 Task: Create a due date automation trigger when advanced on, on the monday of the week a card is due add dates without a complete due date at 11:00 AM.
Action: Mouse moved to (641, 105)
Screenshot: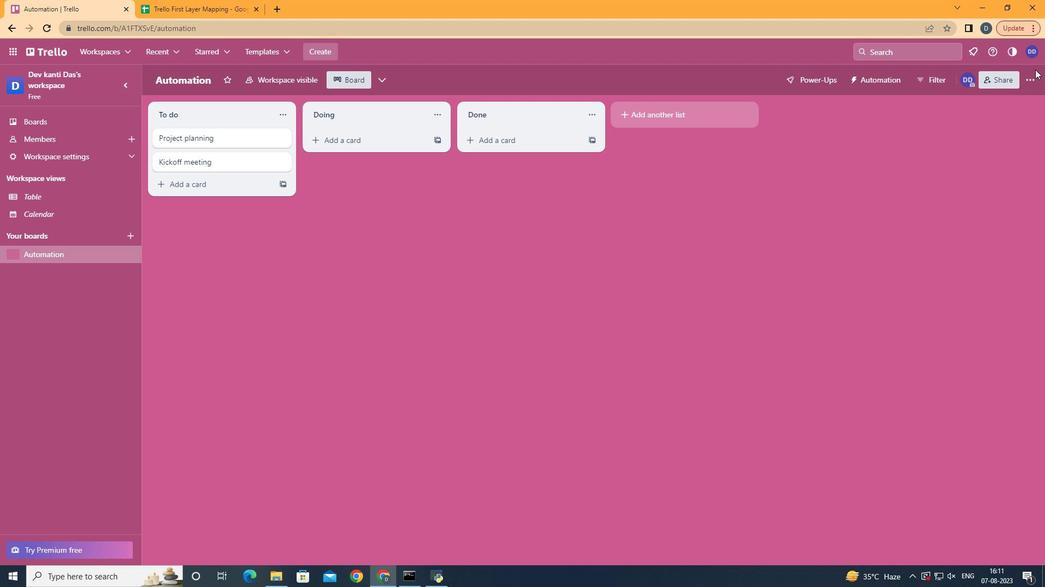 
Action: Mouse pressed left at (641, 105)
Screenshot: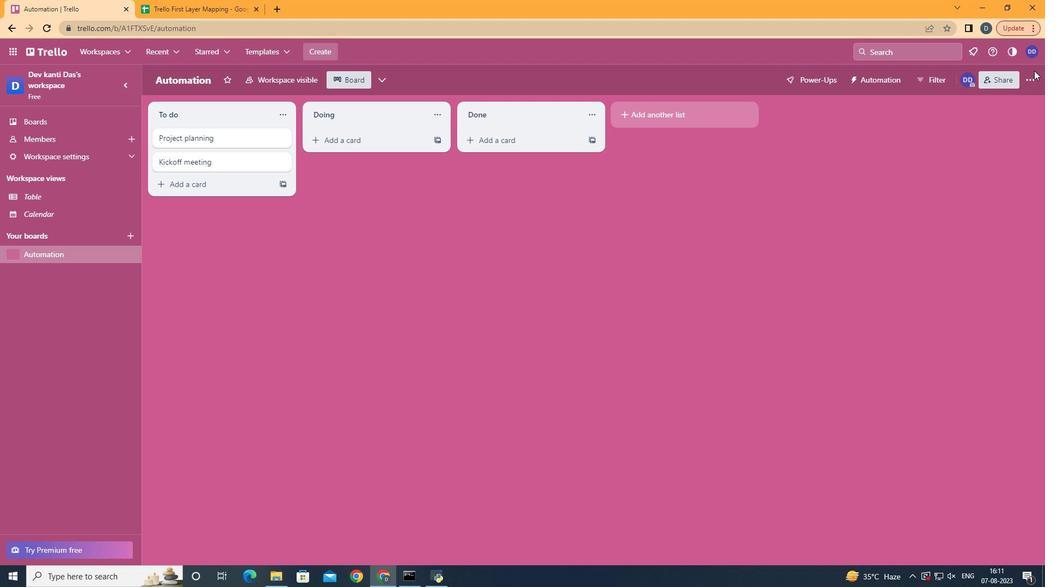 
Action: Mouse moved to (641, 112)
Screenshot: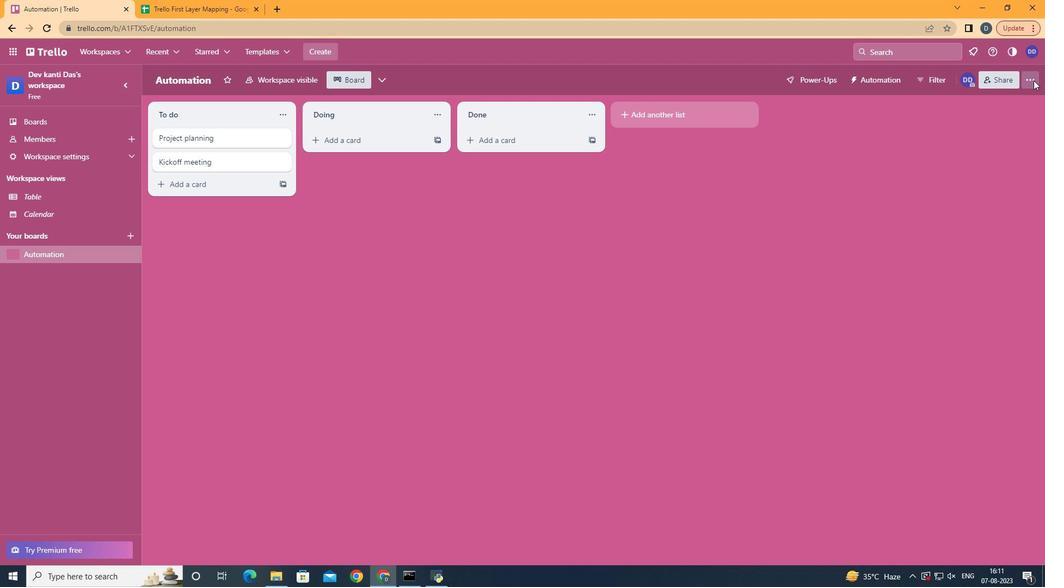 
Action: Mouse pressed left at (641, 112)
Screenshot: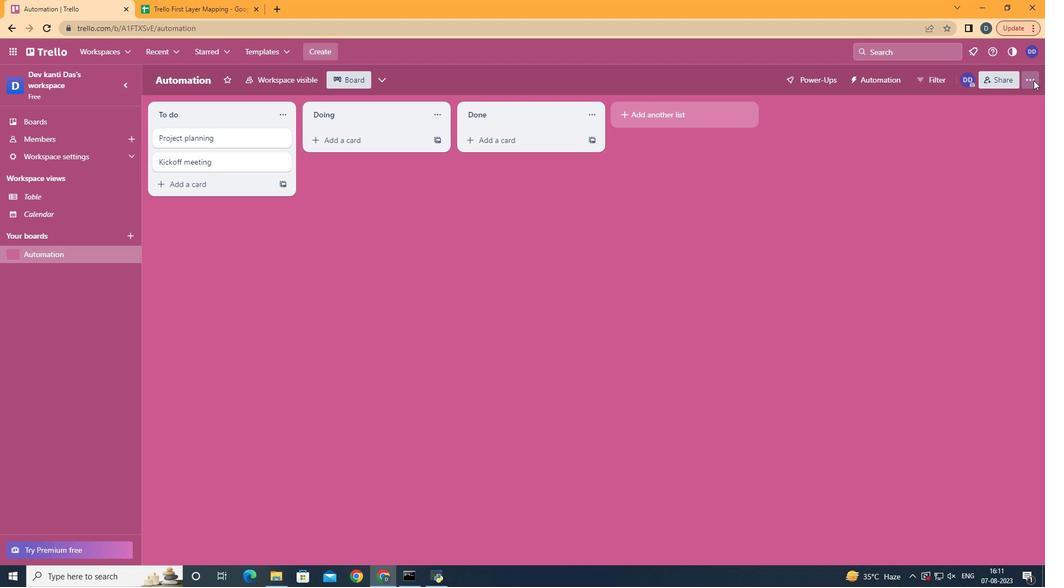 
Action: Mouse moved to (616, 253)
Screenshot: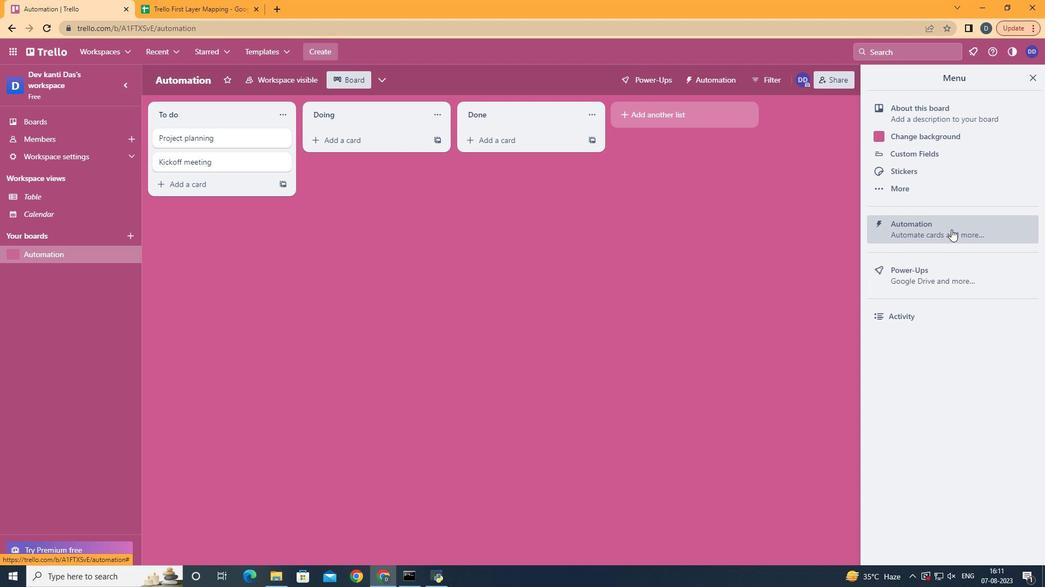 
Action: Mouse pressed left at (616, 253)
Screenshot: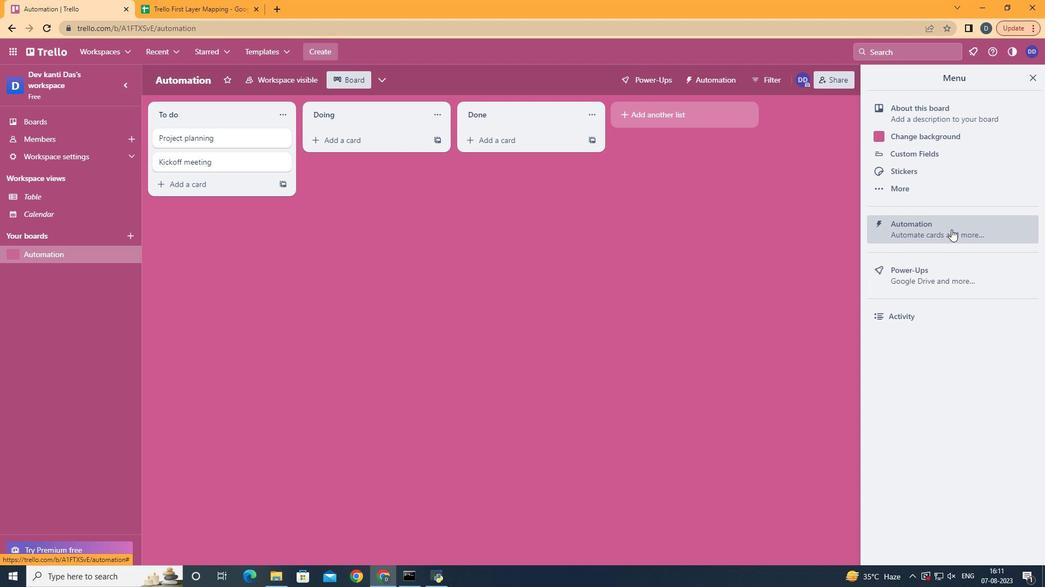 
Action: Mouse moved to (390, 242)
Screenshot: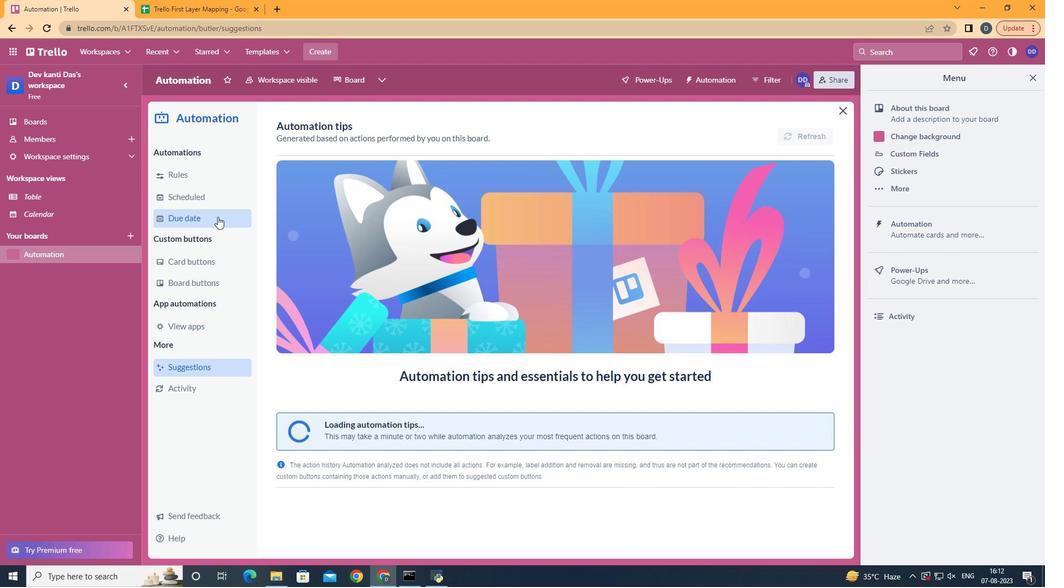 
Action: Mouse pressed left at (390, 242)
Screenshot: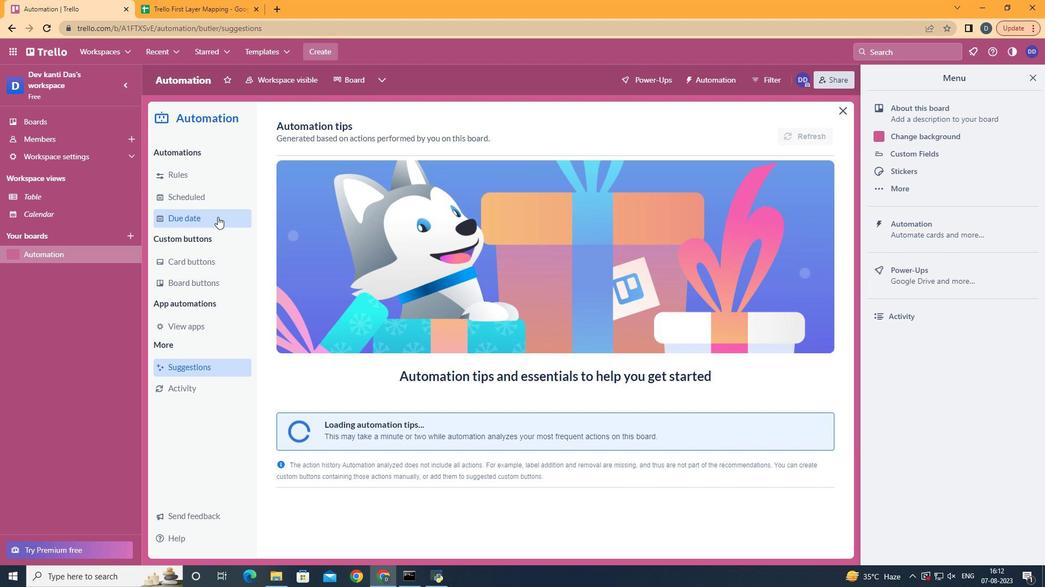 
Action: Mouse moved to (559, 164)
Screenshot: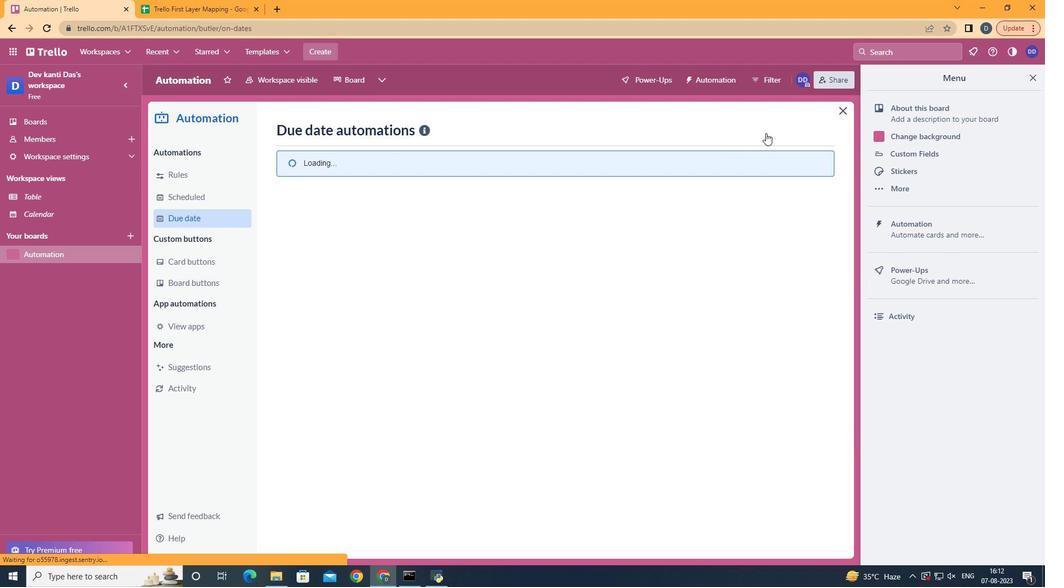 
Action: Mouse pressed left at (559, 164)
Screenshot: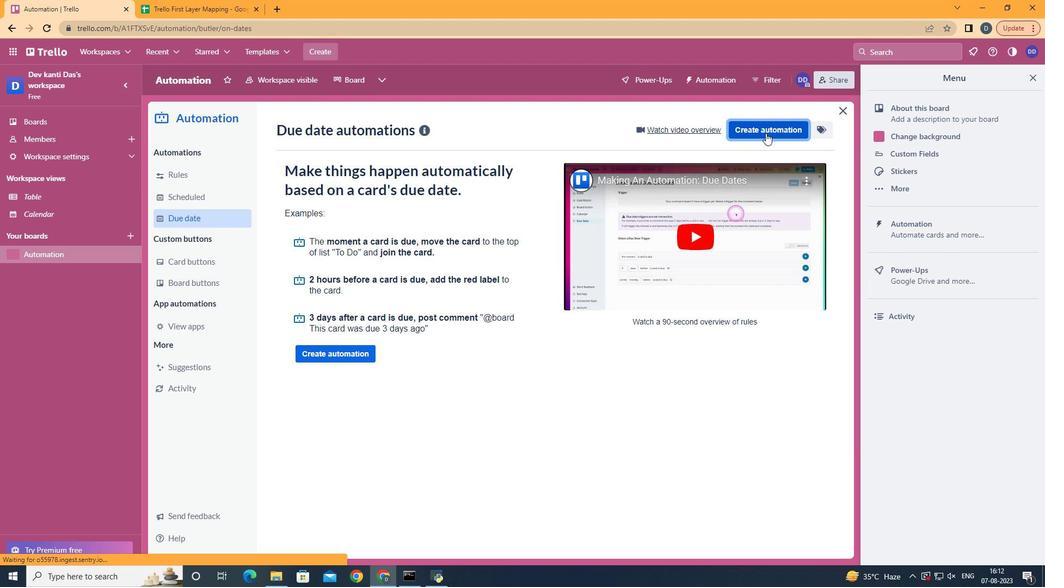 
Action: Mouse moved to (507, 264)
Screenshot: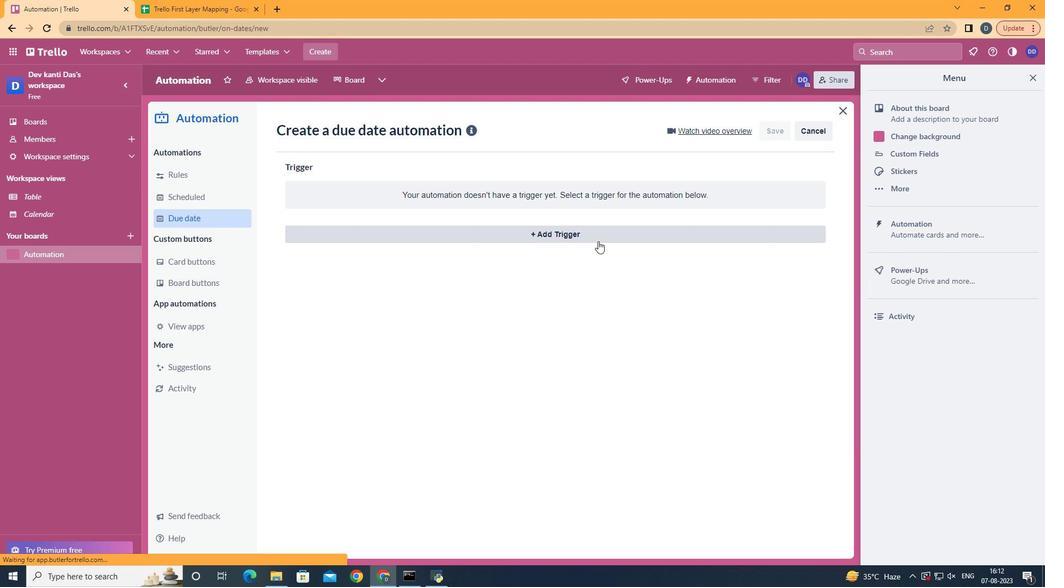 
Action: Mouse pressed left at (507, 264)
Screenshot: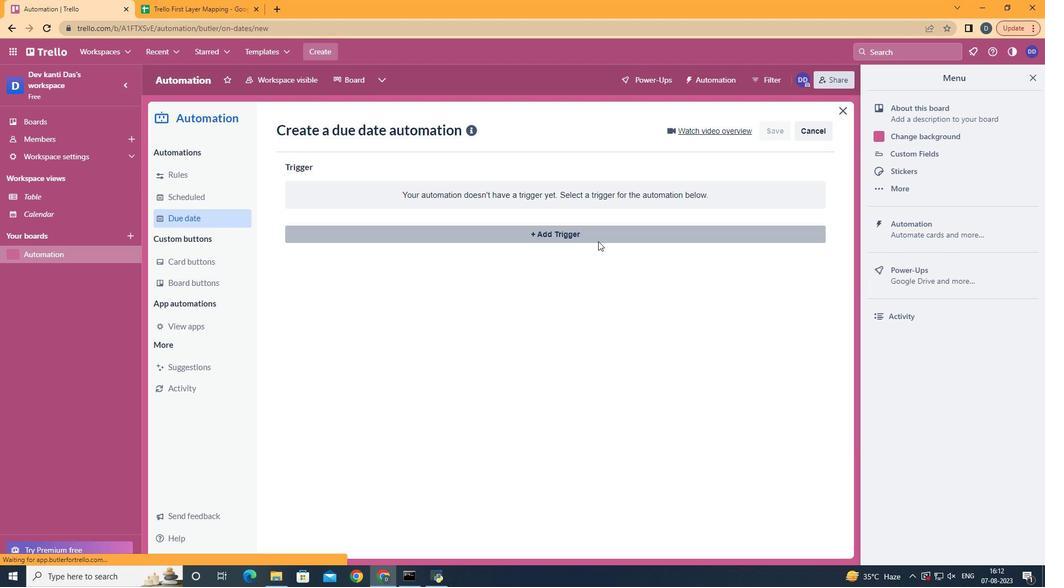 
Action: Mouse moved to (433, 306)
Screenshot: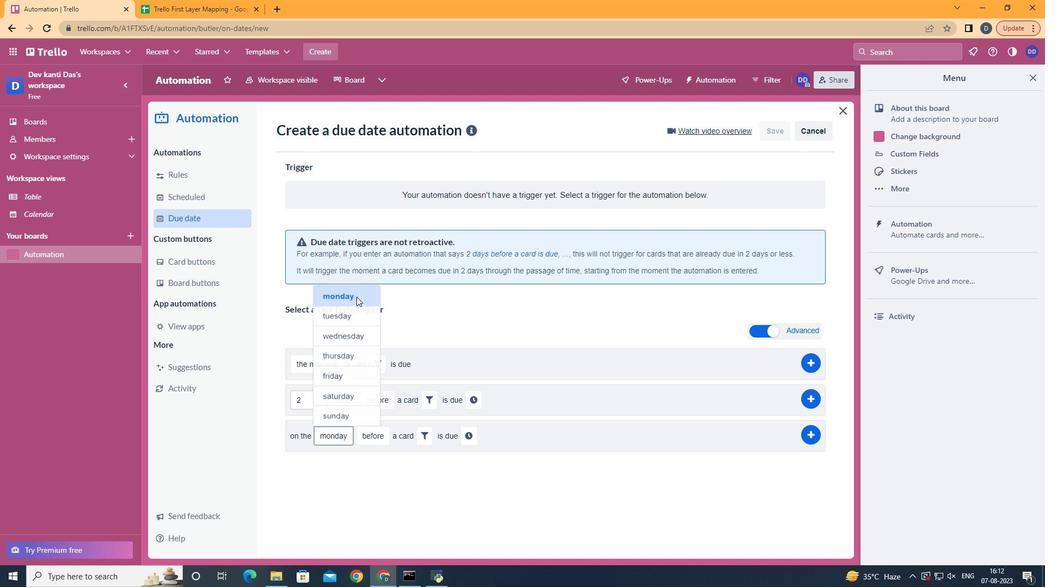 
Action: Mouse pressed left at (433, 306)
Screenshot: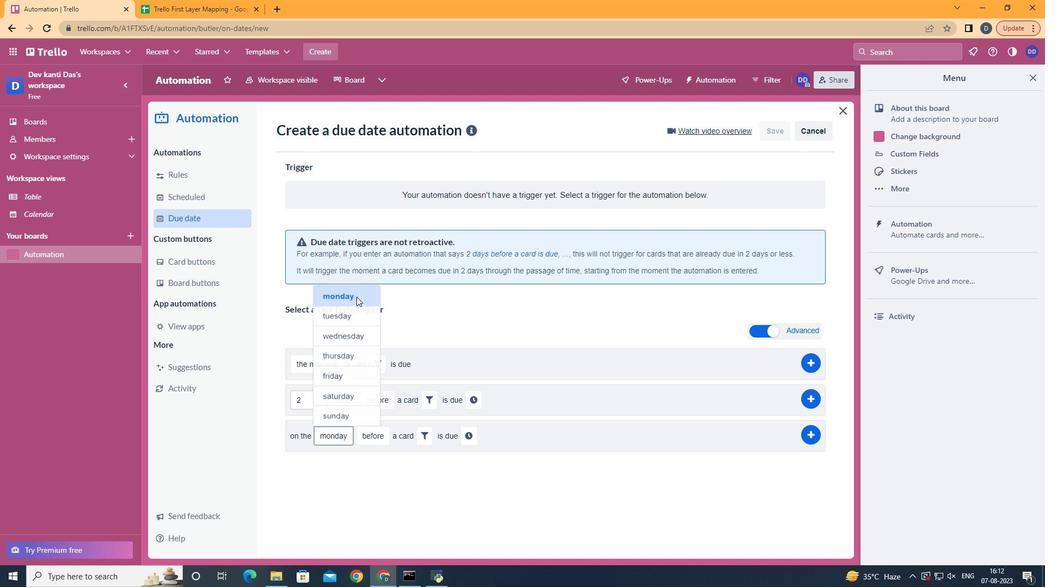 
Action: Mouse moved to (445, 502)
Screenshot: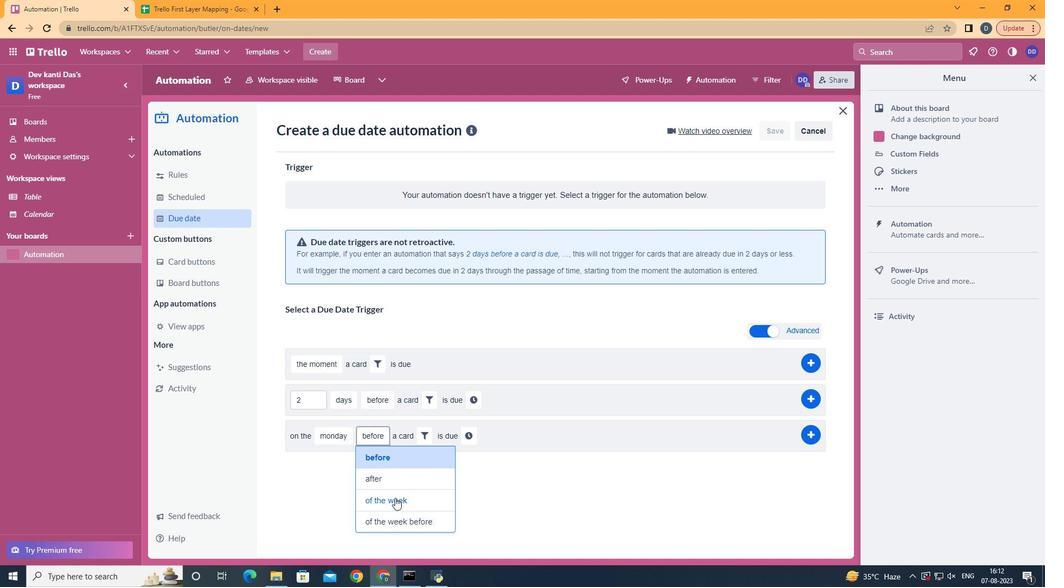 
Action: Mouse pressed left at (445, 502)
Screenshot: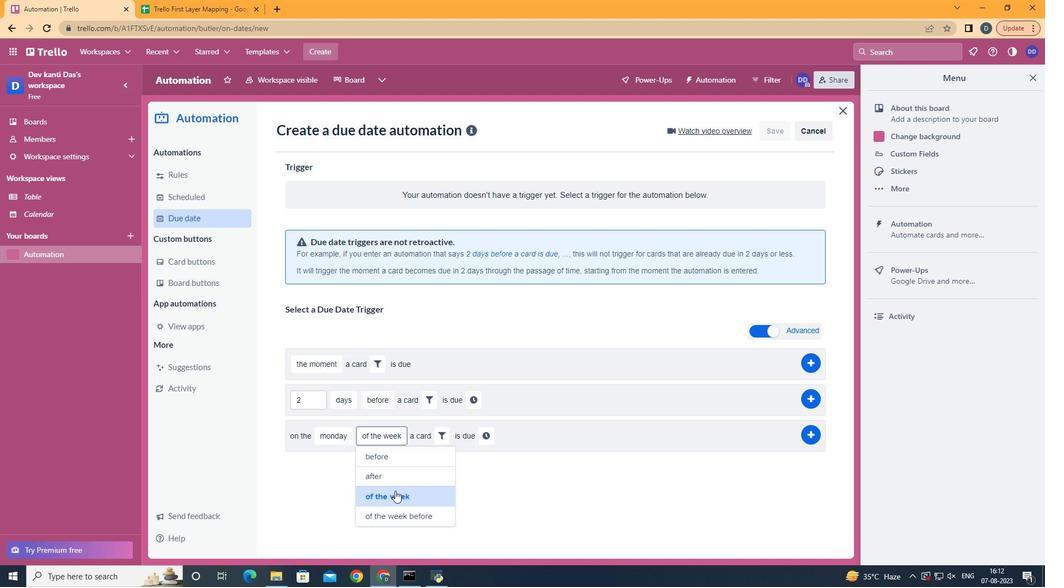 
Action: Mouse moved to (459, 449)
Screenshot: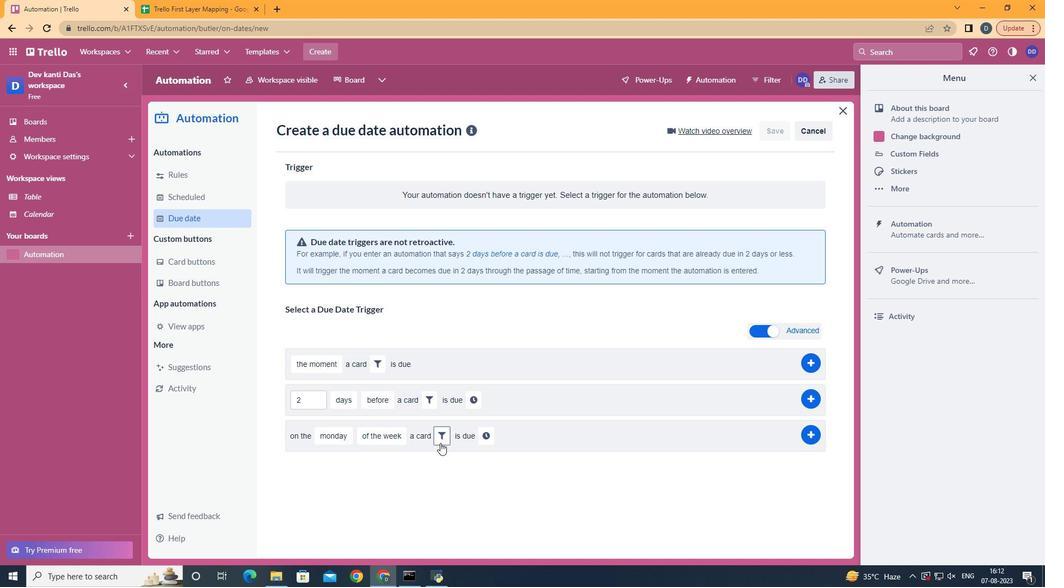 
Action: Mouse pressed left at (459, 449)
Screenshot: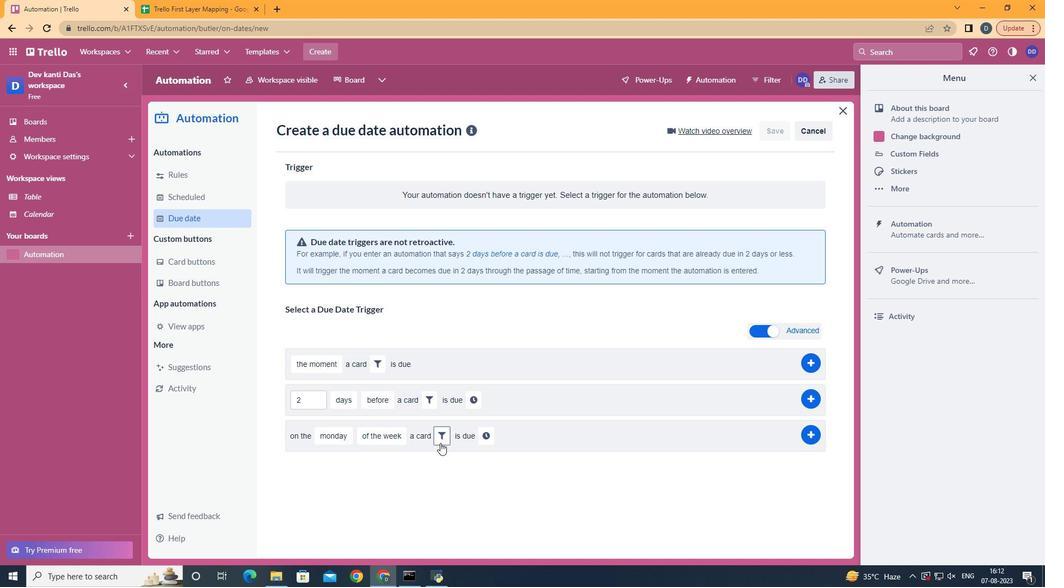 
Action: Mouse moved to (477, 480)
Screenshot: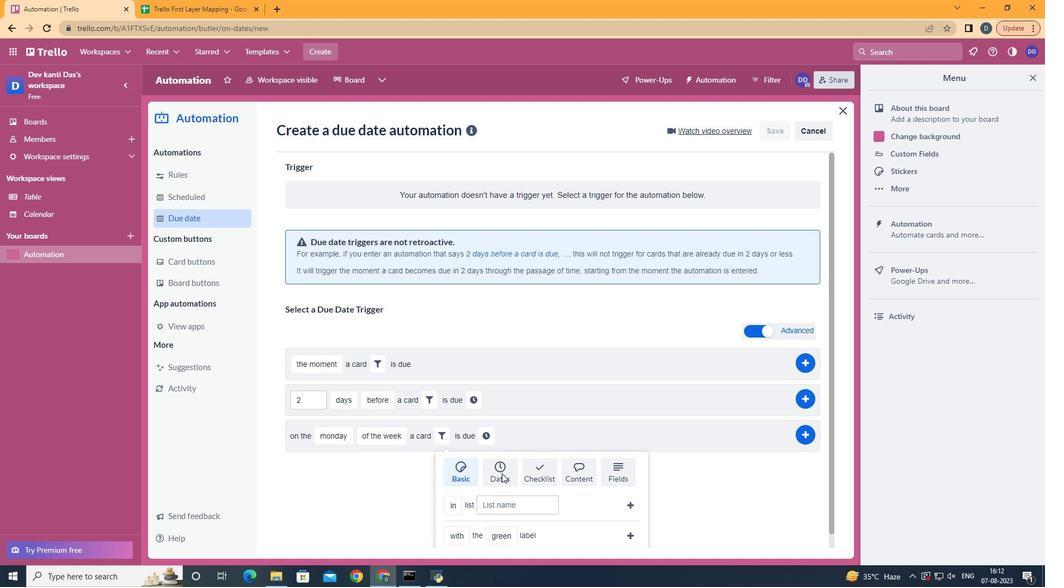 
Action: Mouse pressed left at (477, 480)
Screenshot: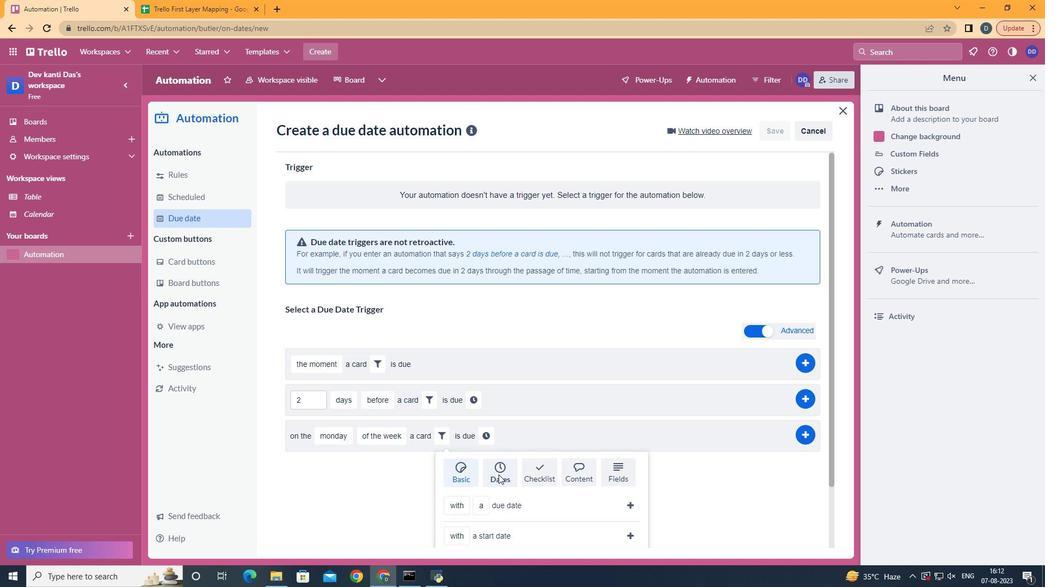 
Action: Mouse moved to (477, 481)
Screenshot: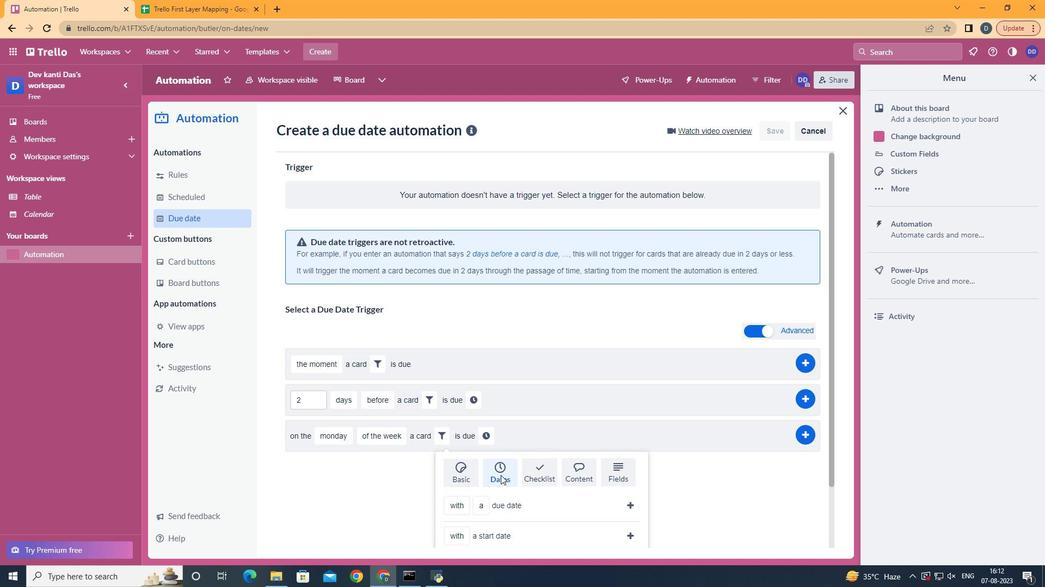 
Action: Mouse scrolled (477, 481) with delta (0, 0)
Screenshot: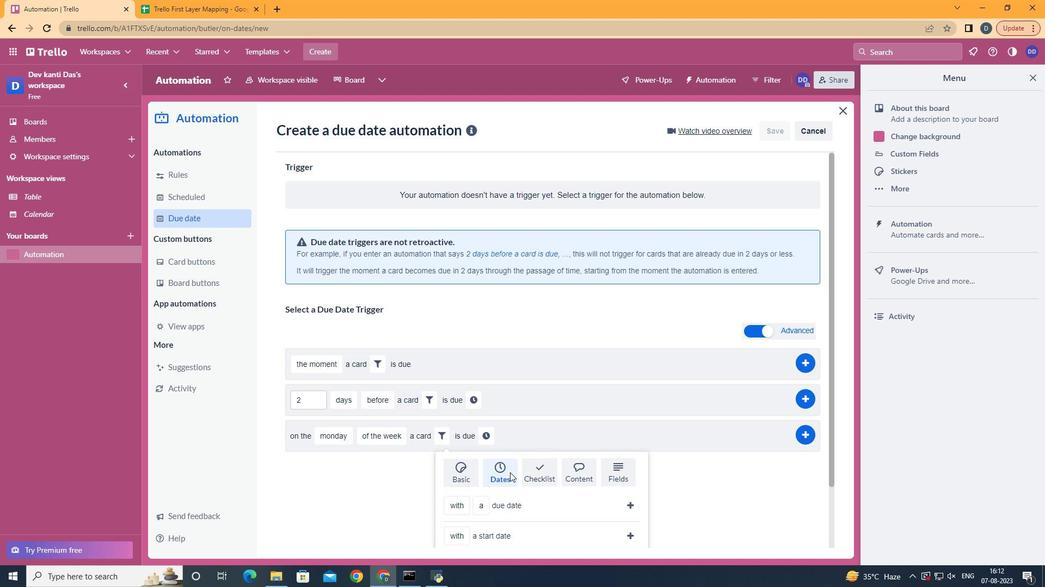 
Action: Mouse moved to (477, 481)
Screenshot: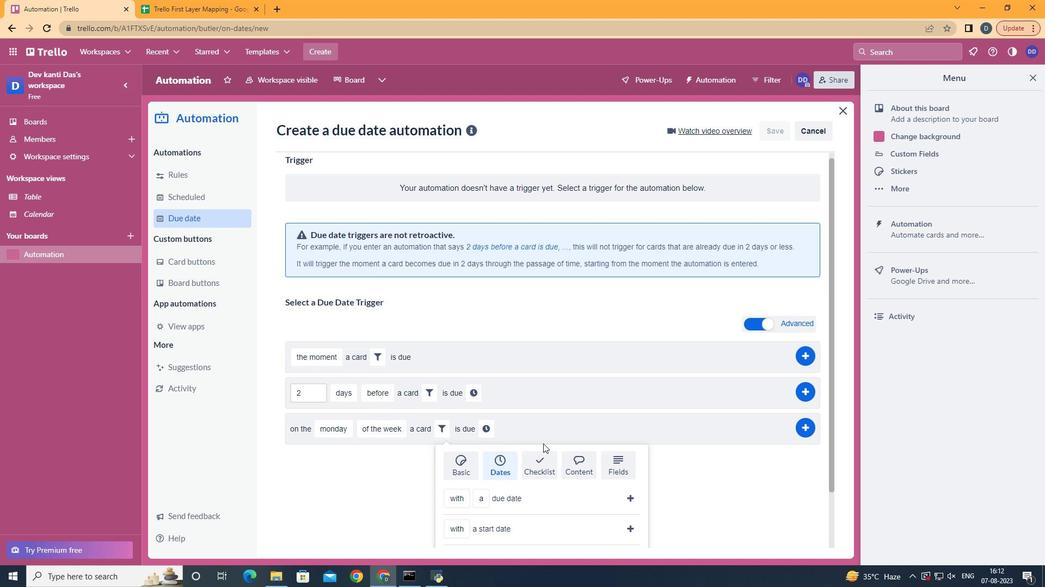 
Action: Mouse scrolled (477, 481) with delta (0, 0)
Screenshot: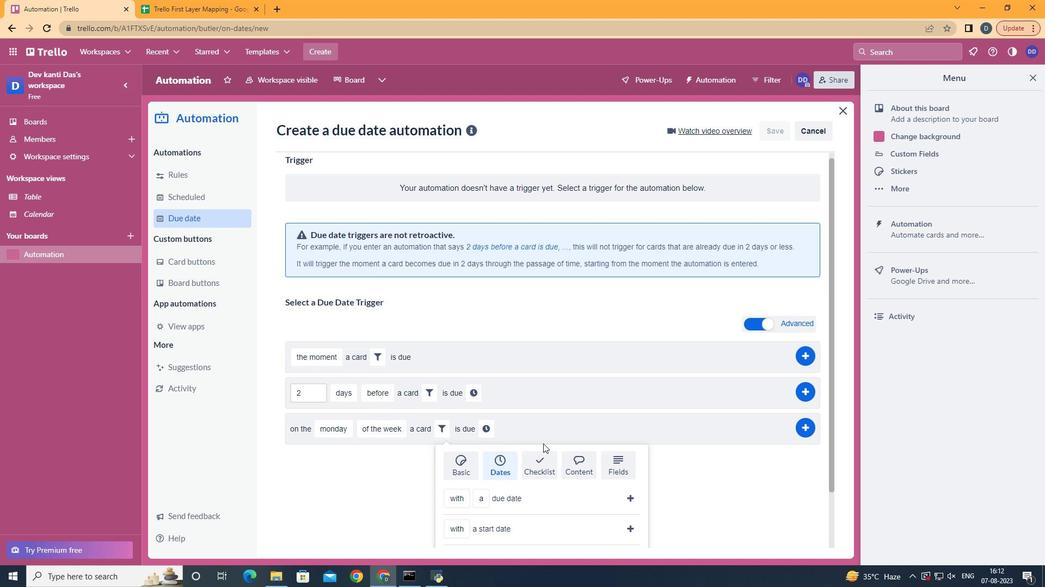 
Action: Mouse moved to (479, 481)
Screenshot: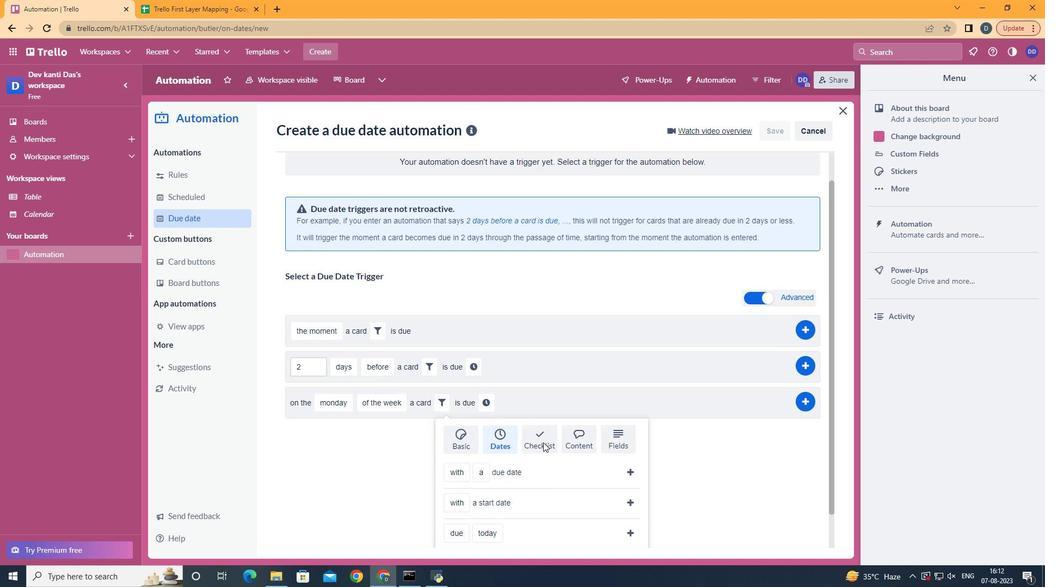 
Action: Mouse scrolled (477, 481) with delta (0, 0)
Screenshot: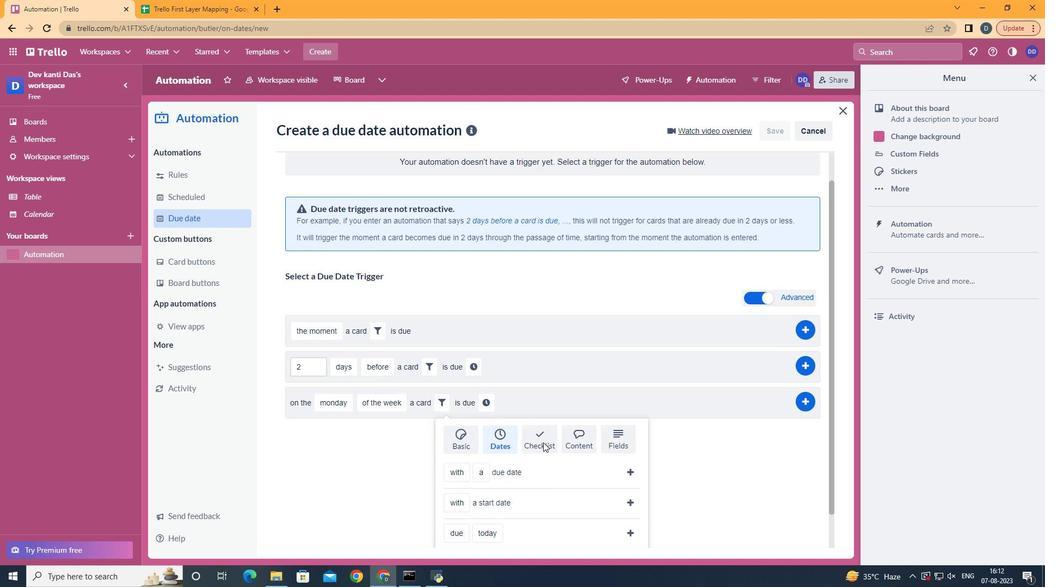 
Action: Mouse moved to (487, 463)
Screenshot: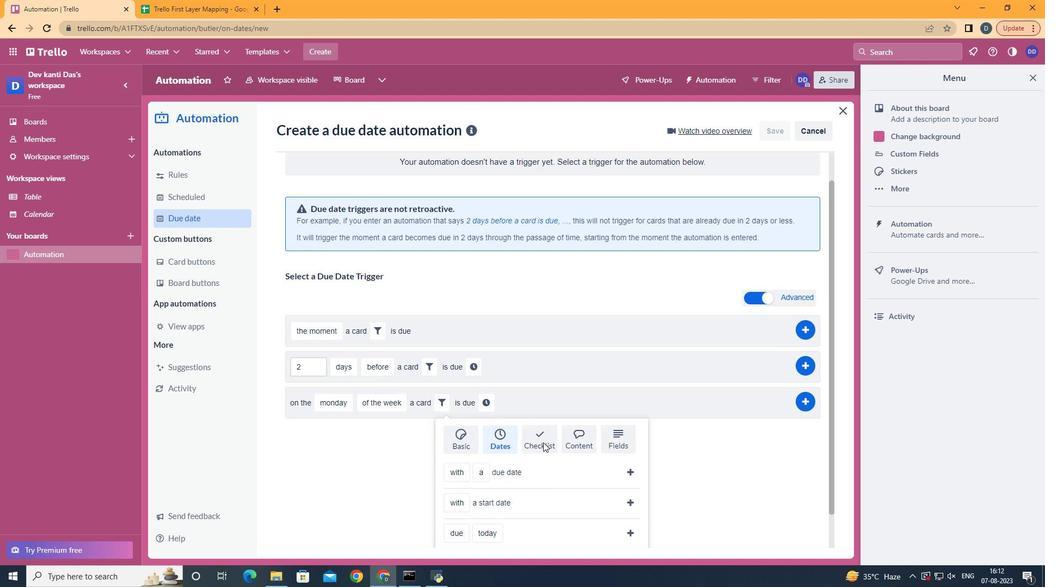 
Action: Mouse scrolled (480, 479) with delta (0, 0)
Screenshot: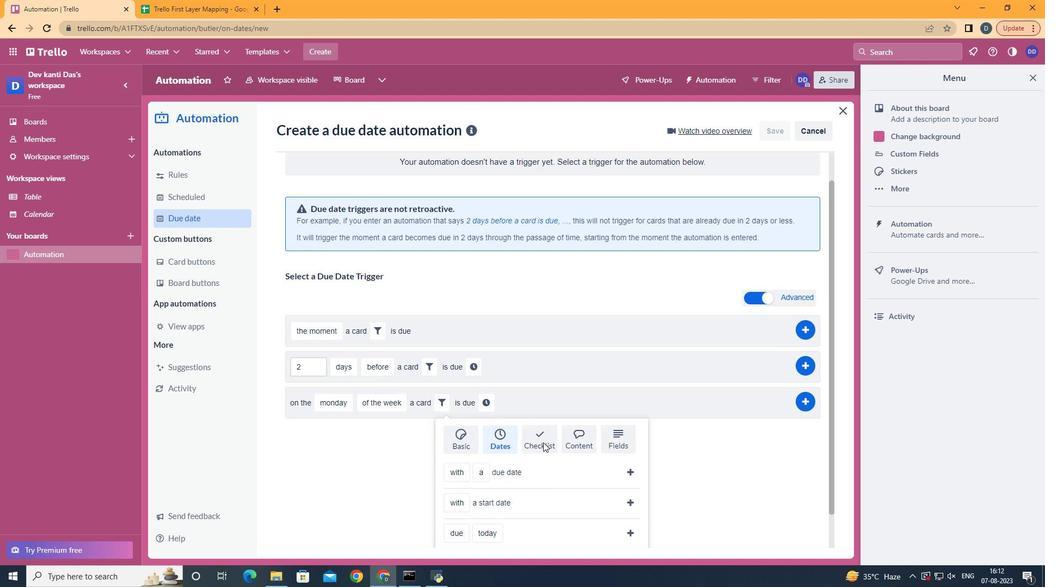 
Action: Mouse moved to (469, 486)
Screenshot: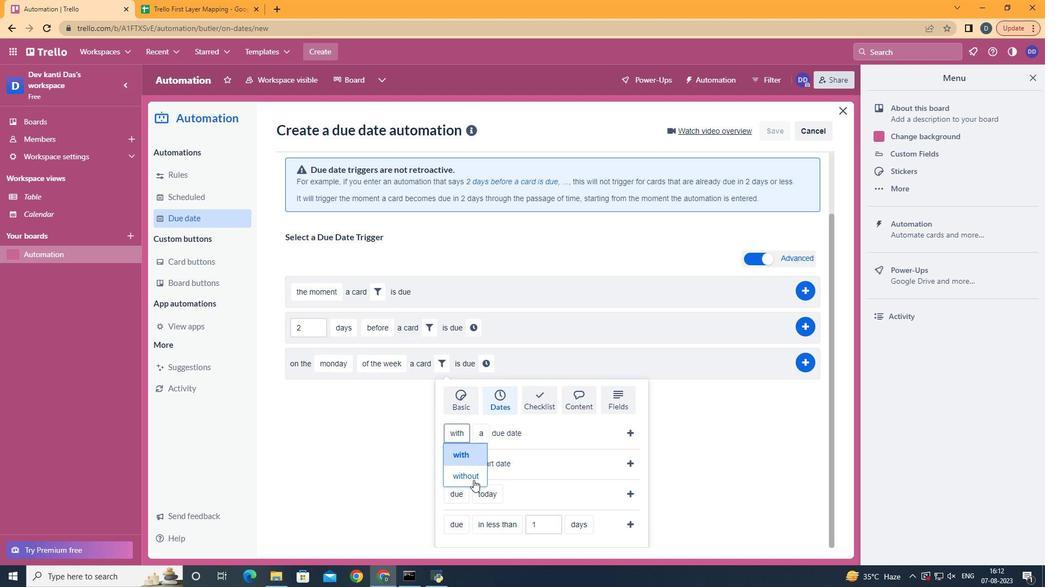 
Action: Mouse pressed left at (469, 486)
Screenshot: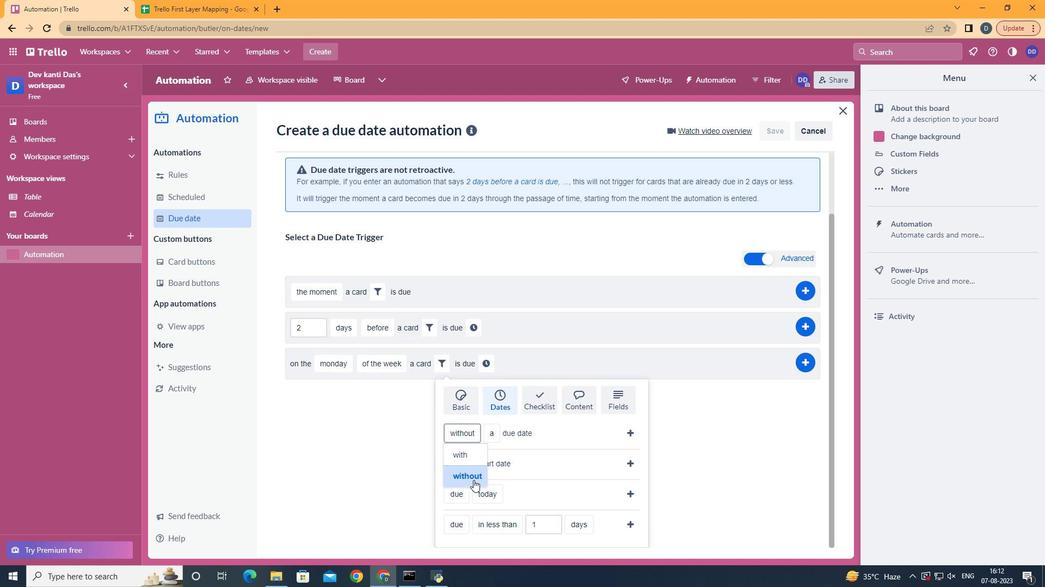 
Action: Mouse moved to (479, 480)
Screenshot: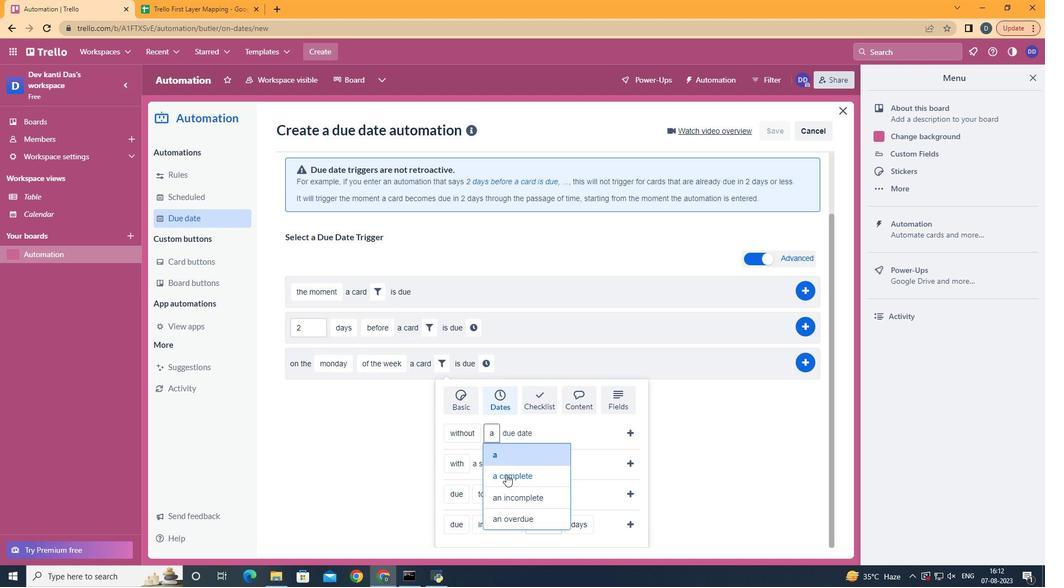 
Action: Mouse pressed left at (479, 480)
Screenshot: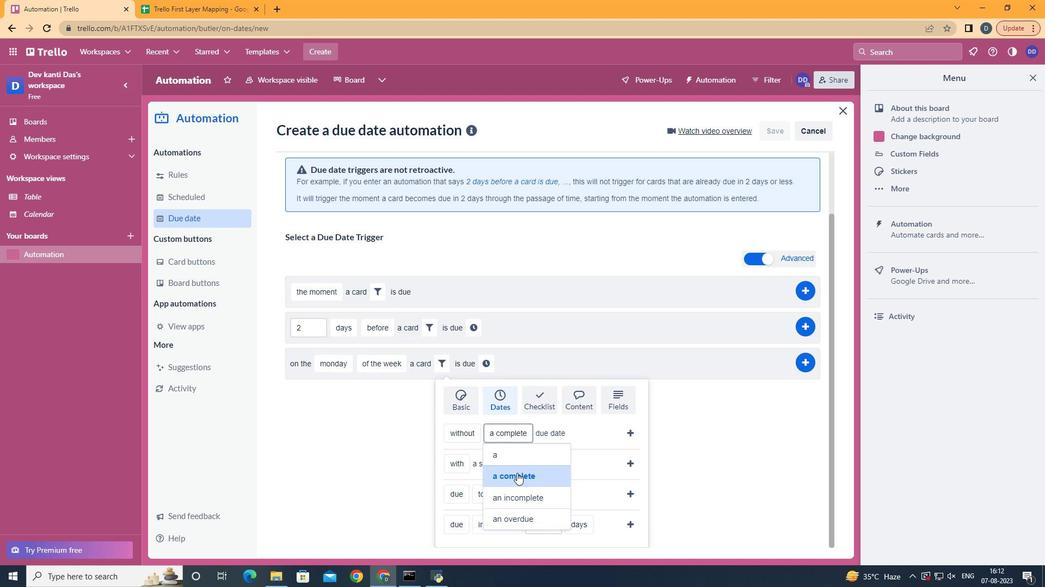 
Action: Mouse moved to (516, 446)
Screenshot: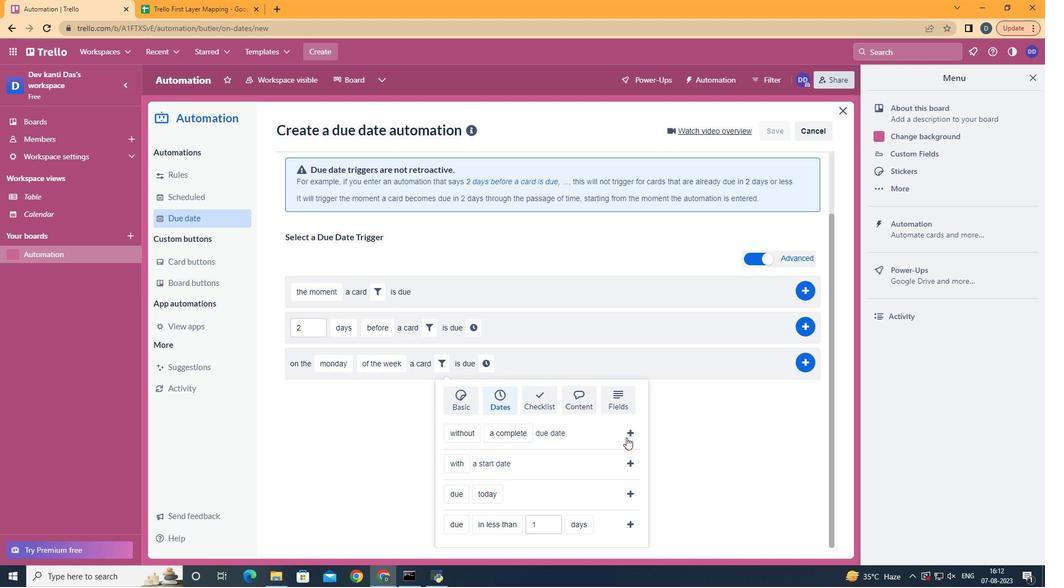 
Action: Mouse pressed left at (516, 446)
Screenshot: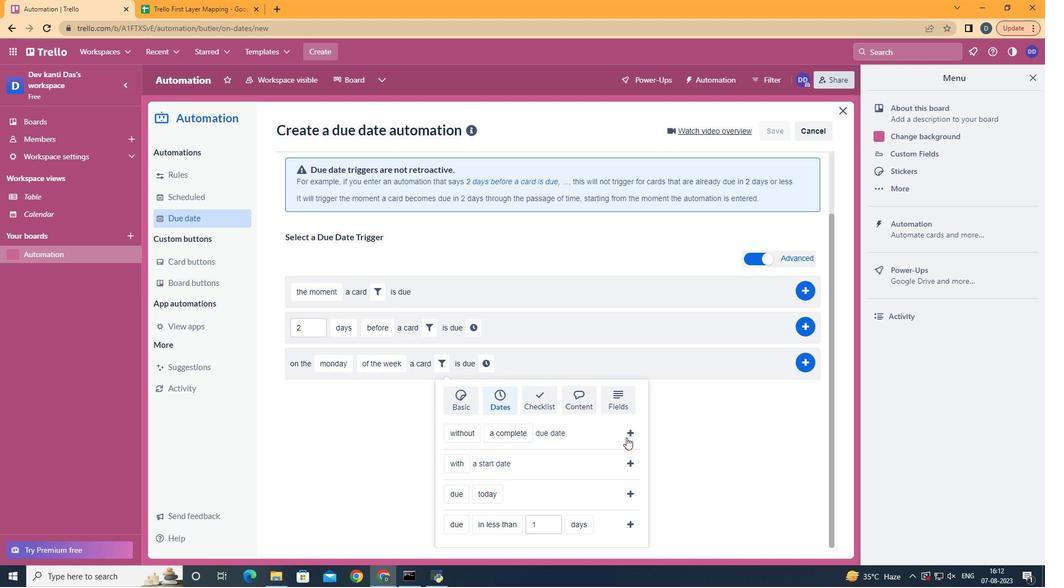
Action: Mouse moved to (510, 446)
Screenshot: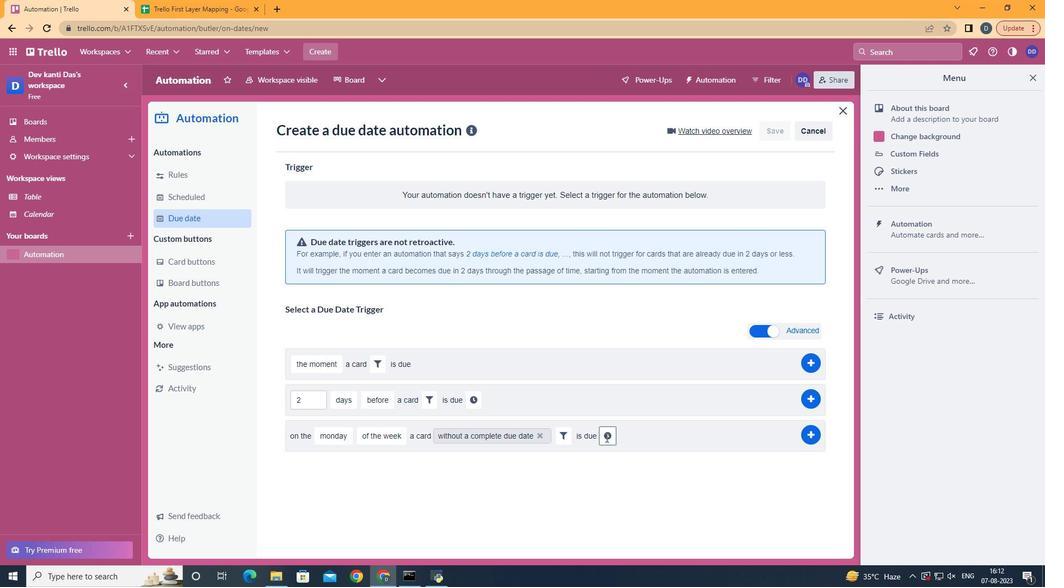 
Action: Mouse pressed left at (510, 446)
Screenshot: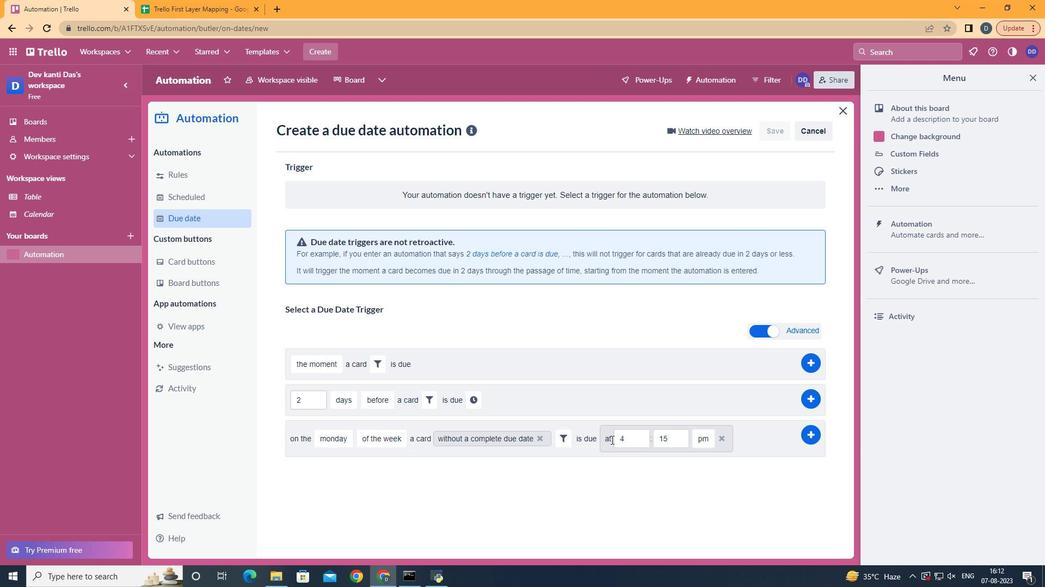 
Action: Mouse moved to (519, 450)
Screenshot: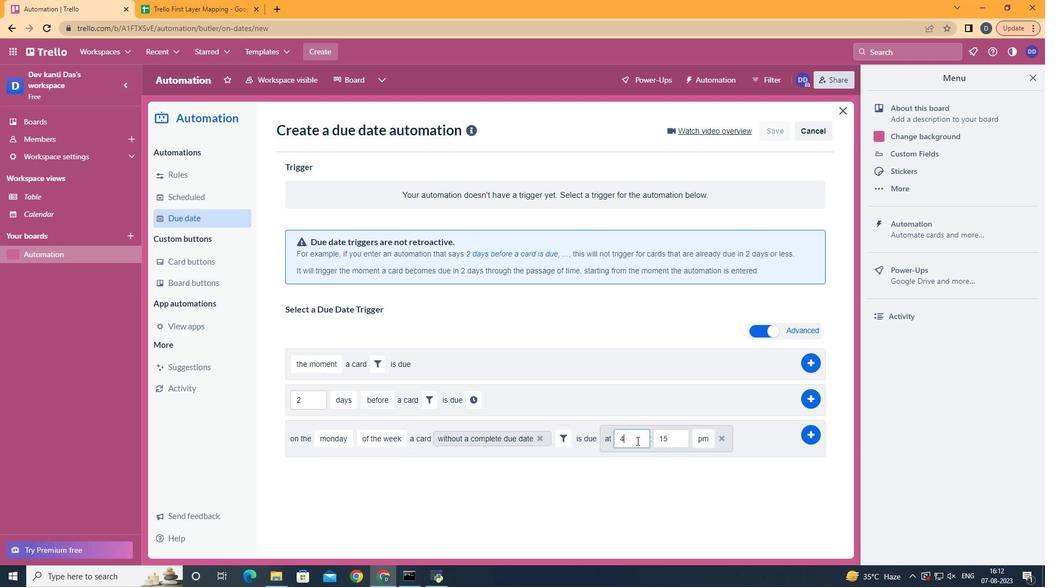 
Action: Mouse pressed left at (519, 450)
Screenshot: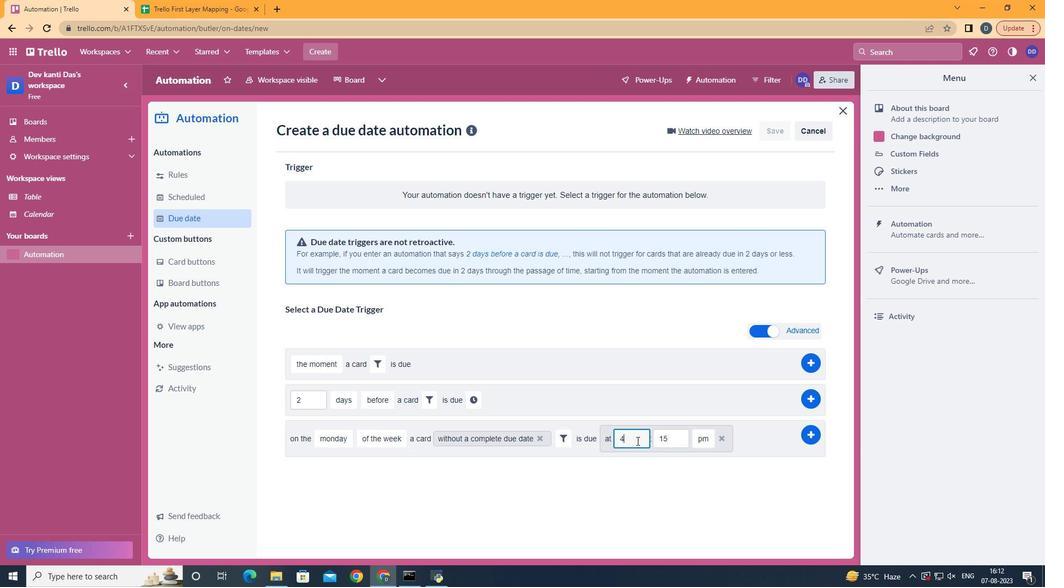 
Action: Mouse moved to (519, 450)
Screenshot: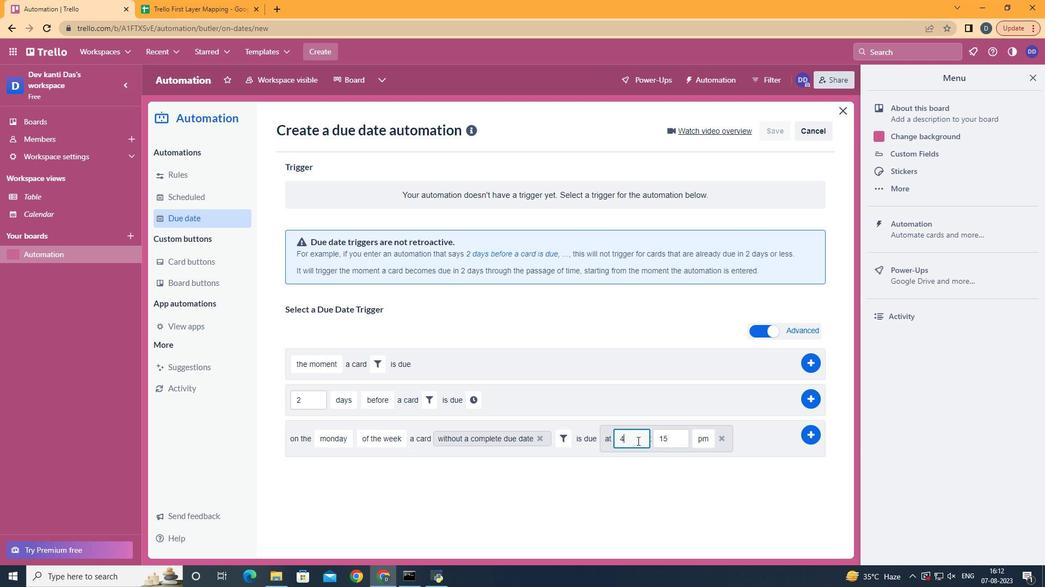 
Action: Key pressed <Key.backspace>11
Screenshot: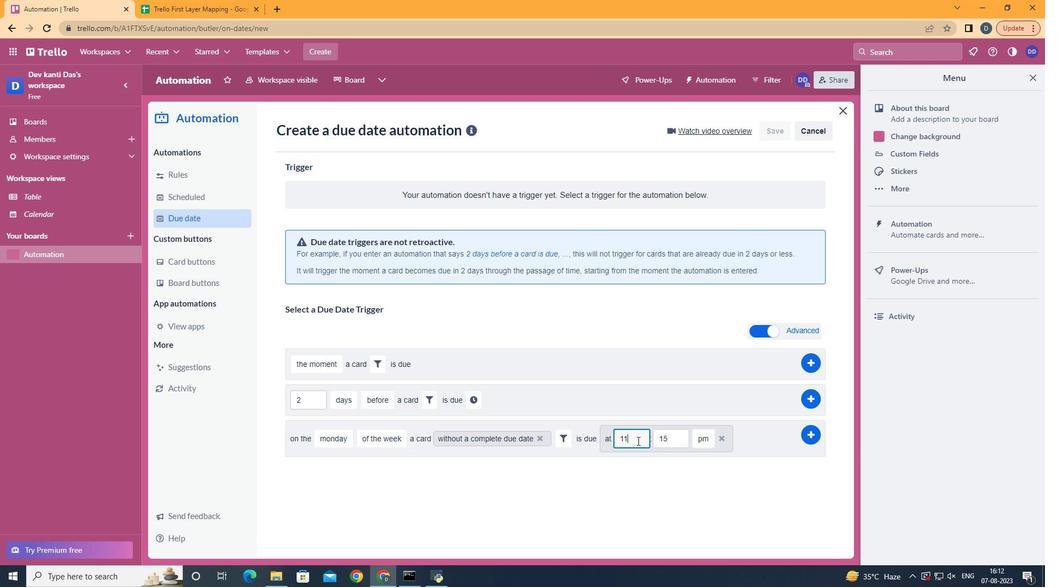 
Action: Mouse moved to (534, 453)
Screenshot: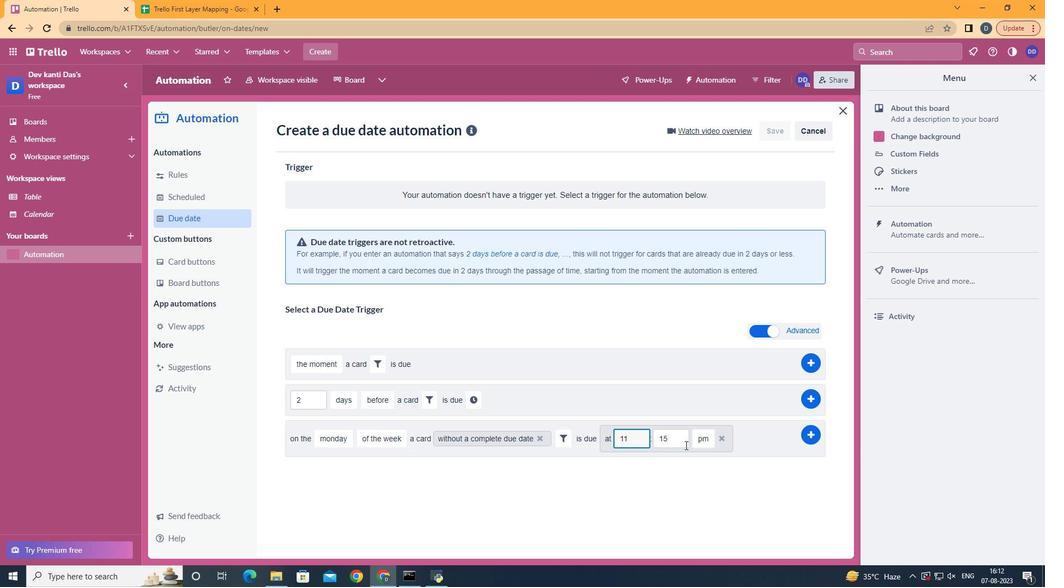 
Action: Mouse pressed left at (534, 453)
Screenshot: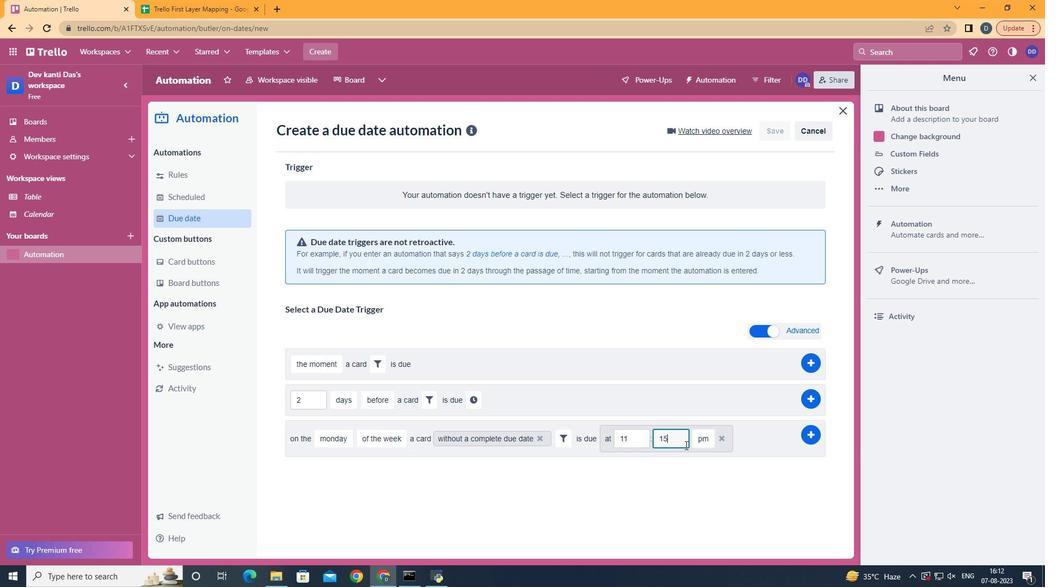 
Action: Key pressed <Key.backspace><Key.backspace>00
Screenshot: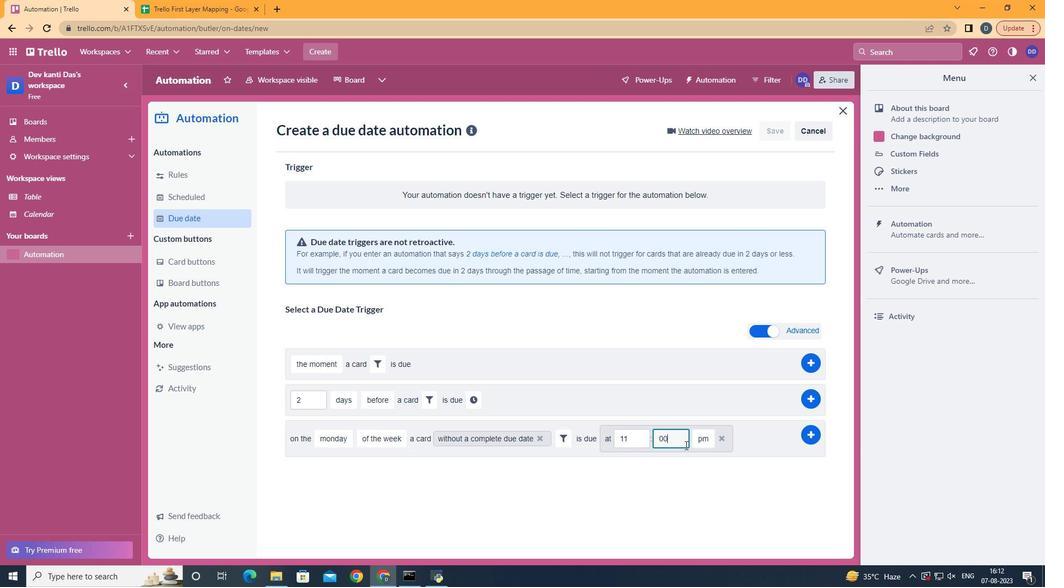 
Action: Mouse moved to (539, 464)
Screenshot: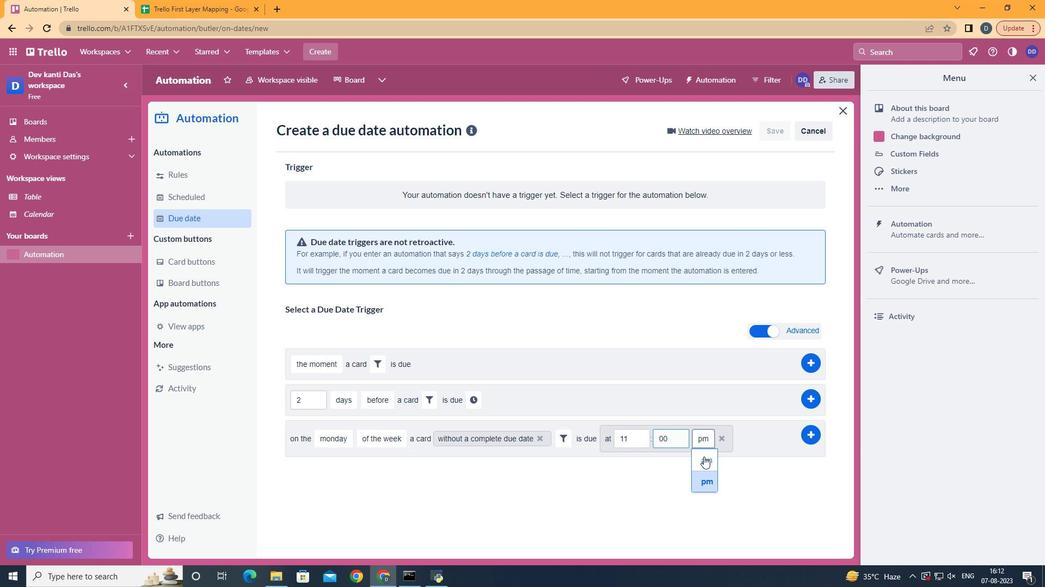 
Action: Mouse pressed left at (539, 464)
Screenshot: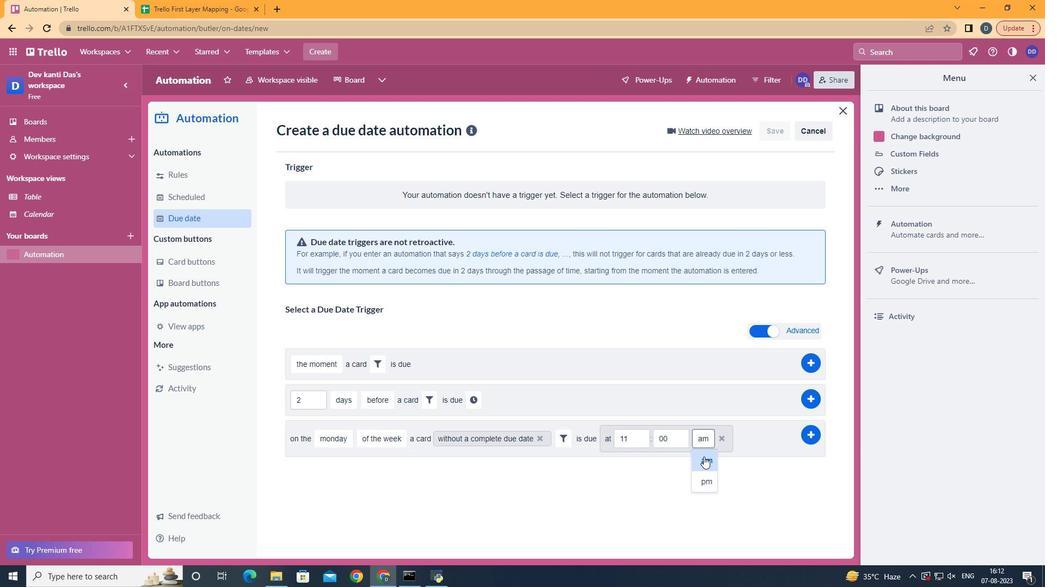 
Action: Mouse moved to (572, 437)
Screenshot: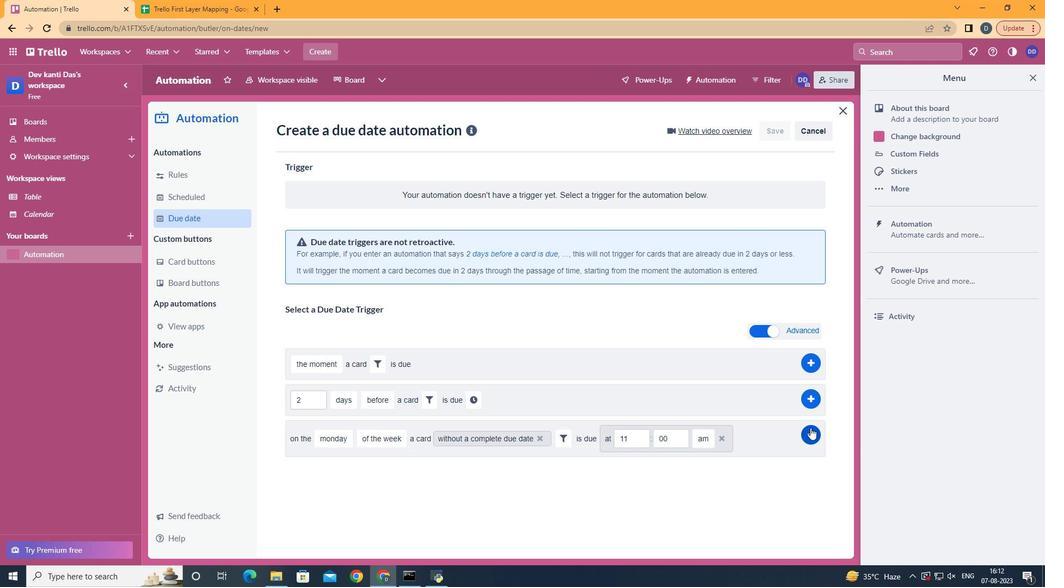 
Action: Mouse pressed left at (572, 437)
Screenshot: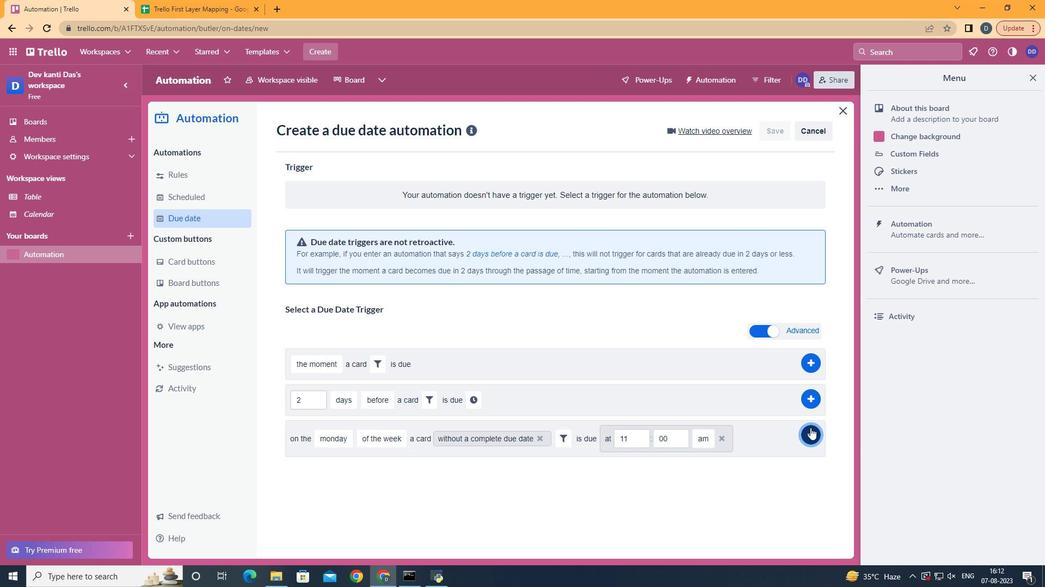 
Action: Mouse moved to (502, 217)
Screenshot: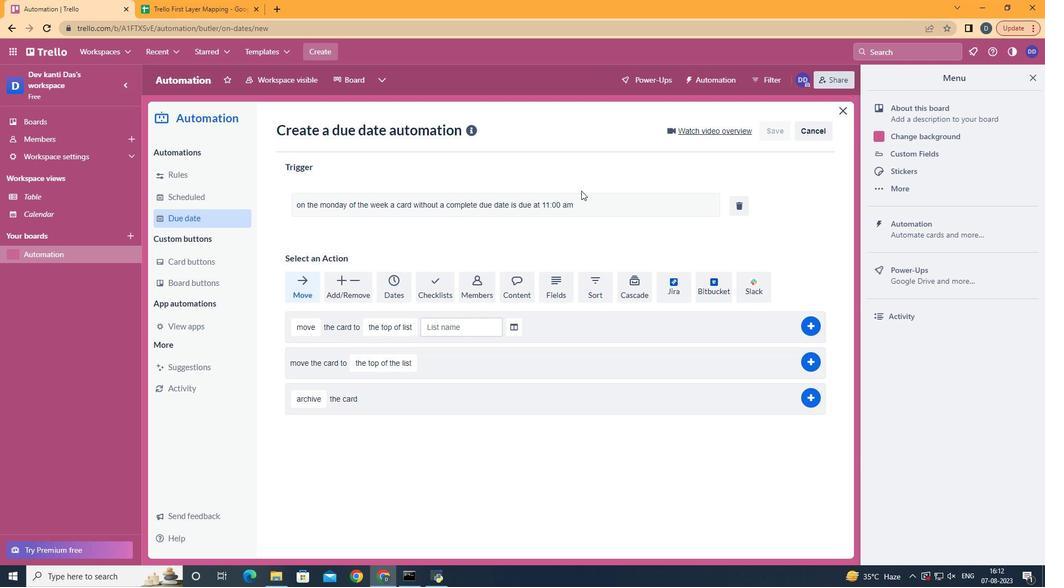 
